 Task: Print 2 pages per sheet.
Action: Mouse moved to (1306, 32)
Screenshot: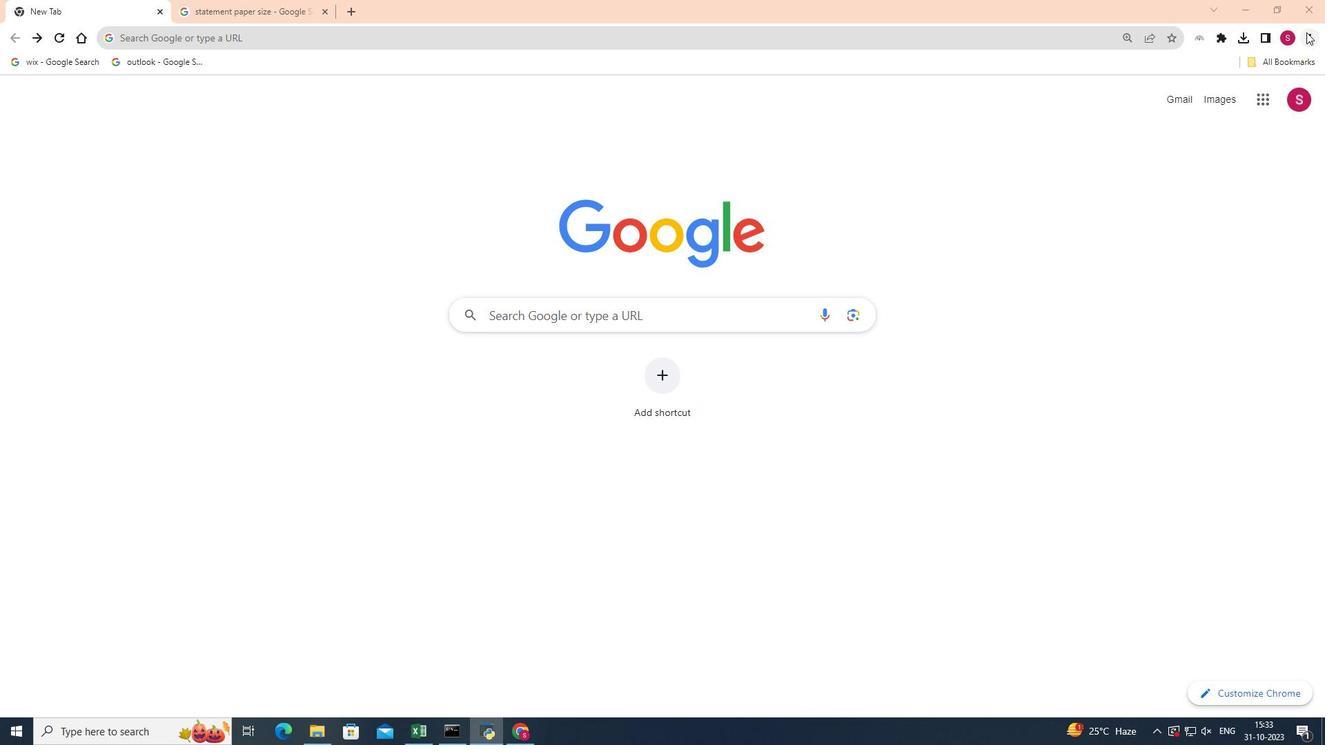 
Action: Mouse pressed left at (1306, 32)
Screenshot: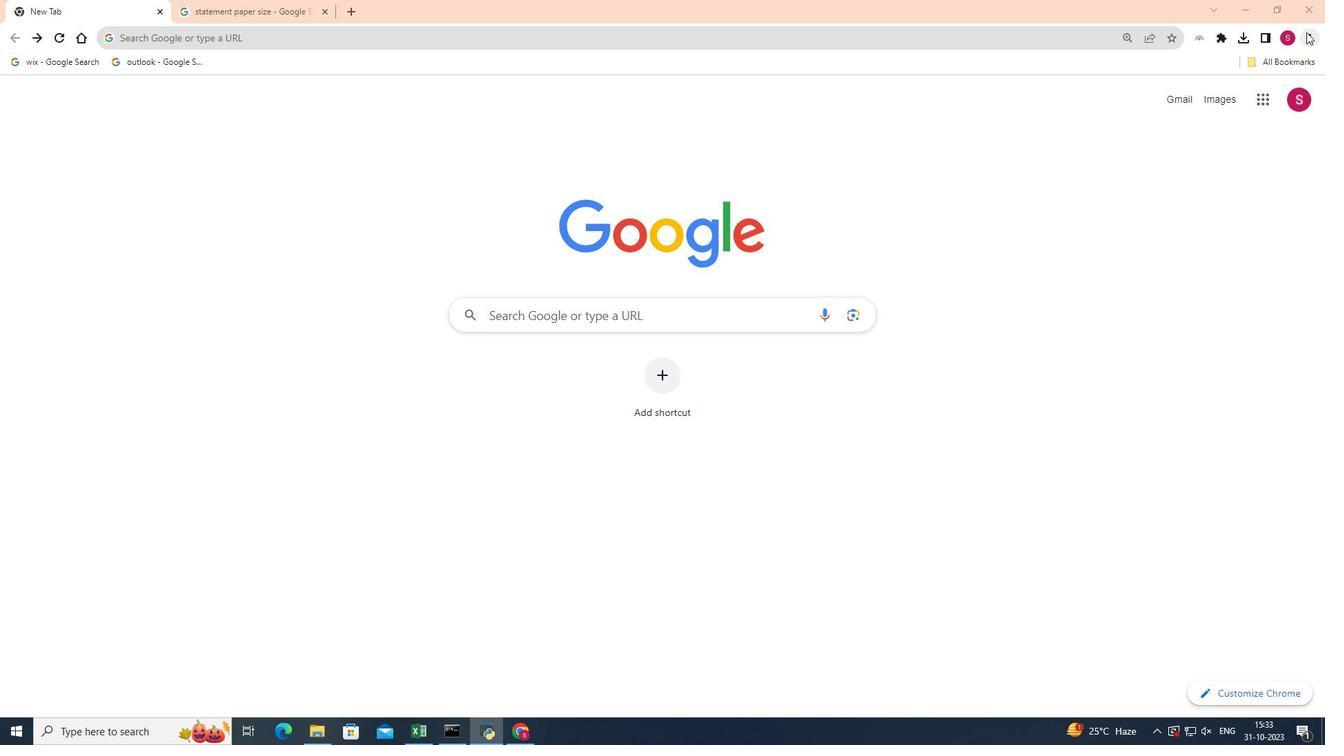 
Action: Mouse moved to (1163, 207)
Screenshot: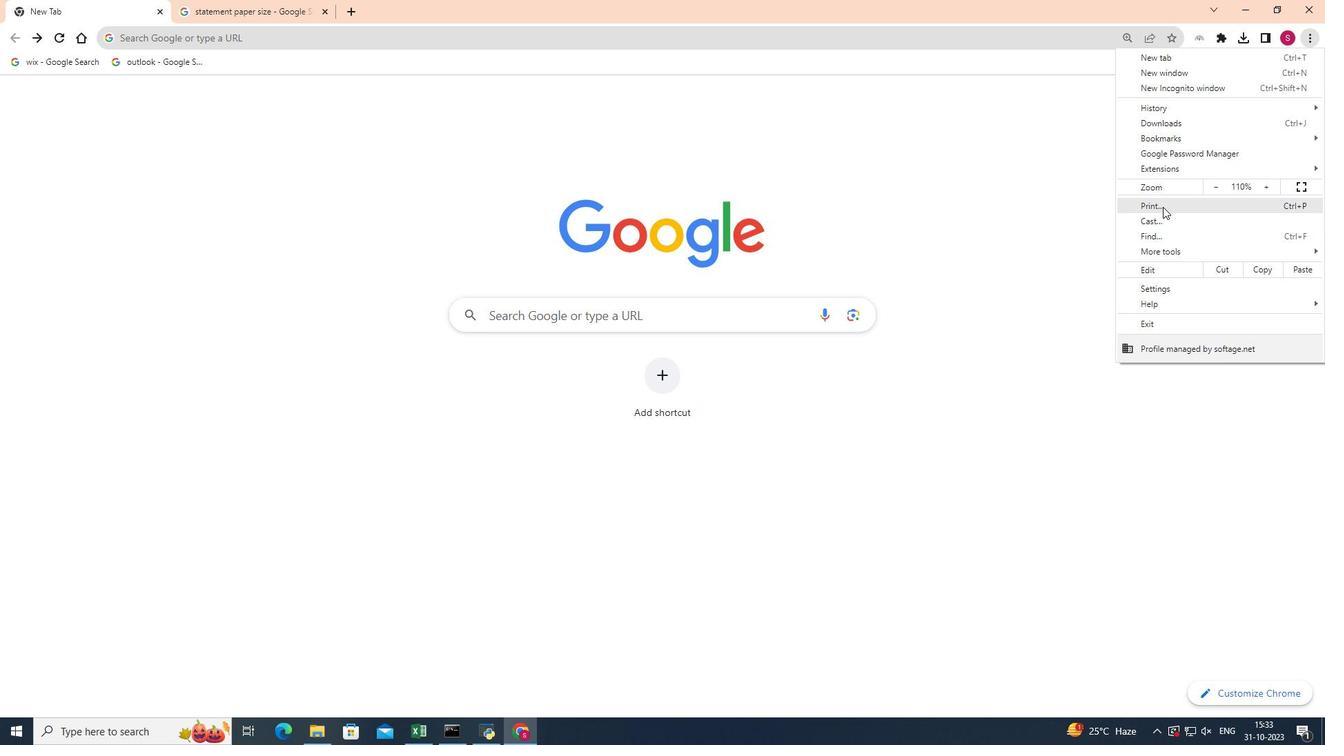 
Action: Mouse pressed left at (1163, 207)
Screenshot: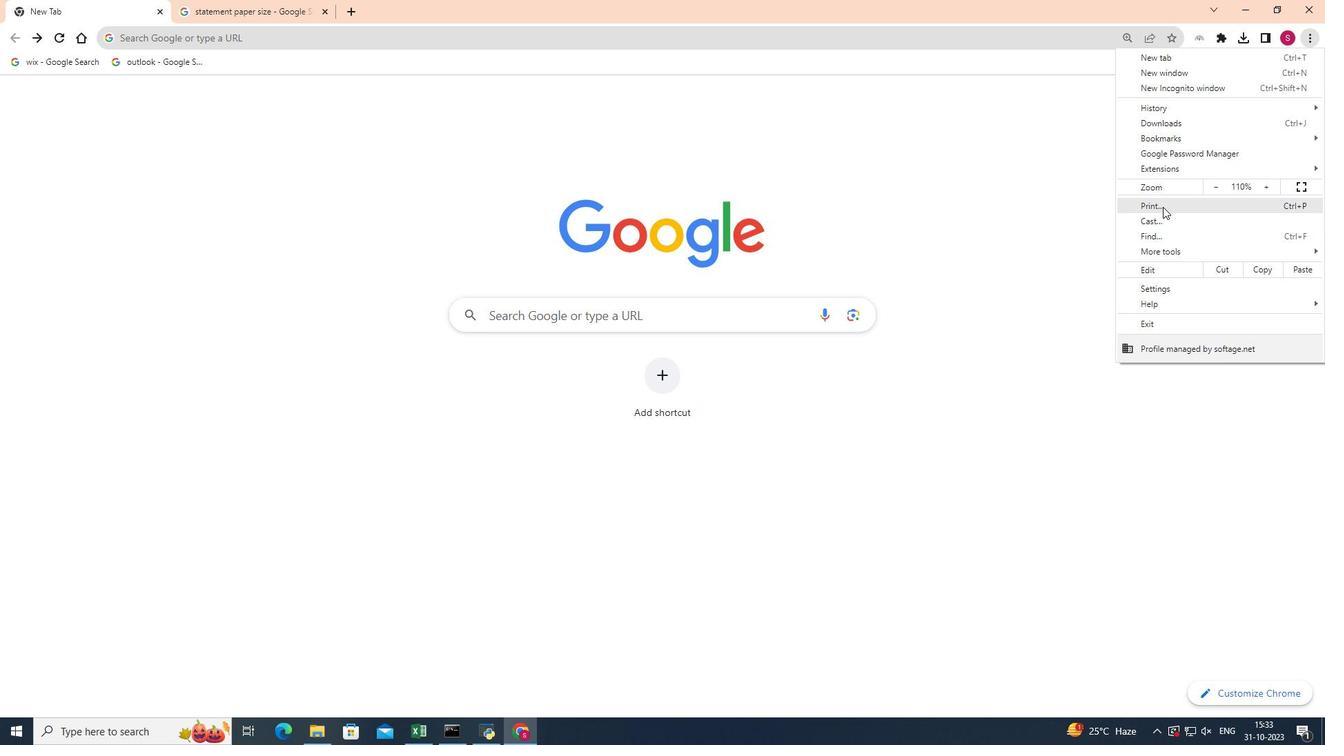 
Action: Mouse moved to (1091, 269)
Screenshot: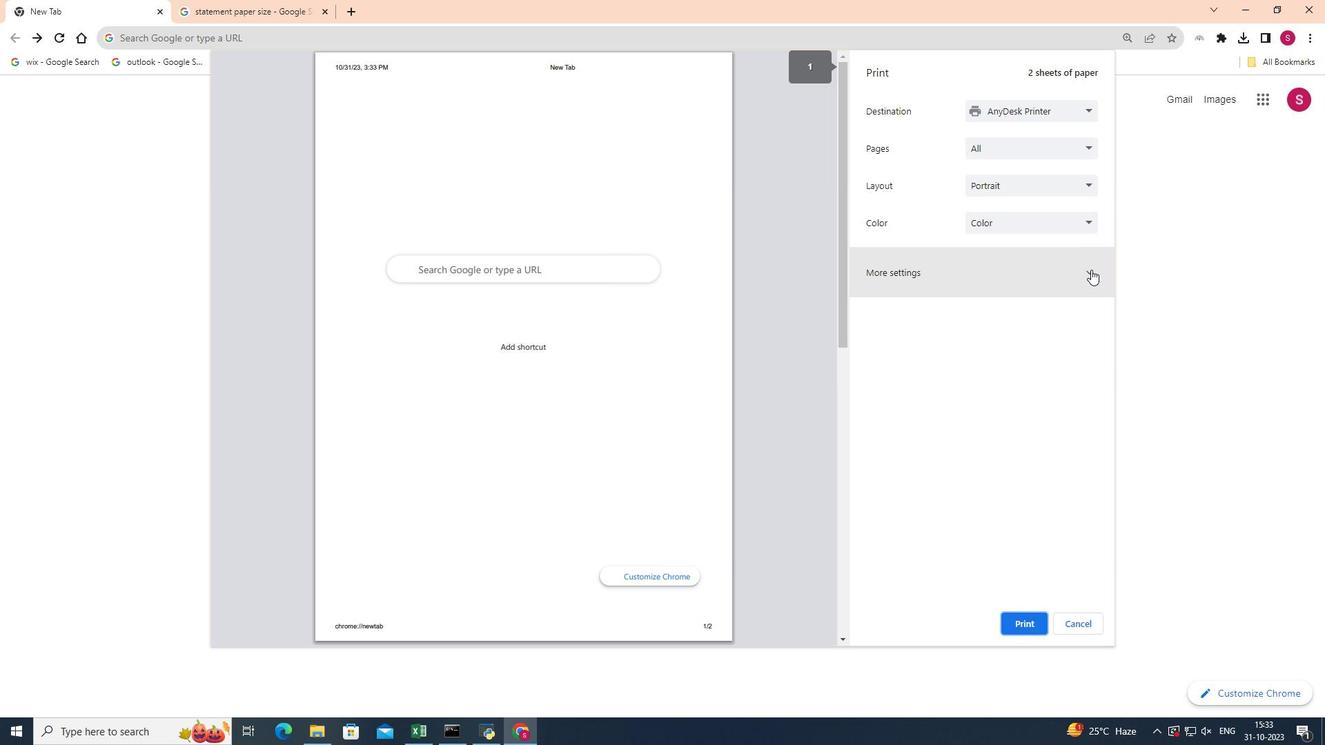 
Action: Mouse pressed left at (1091, 269)
Screenshot: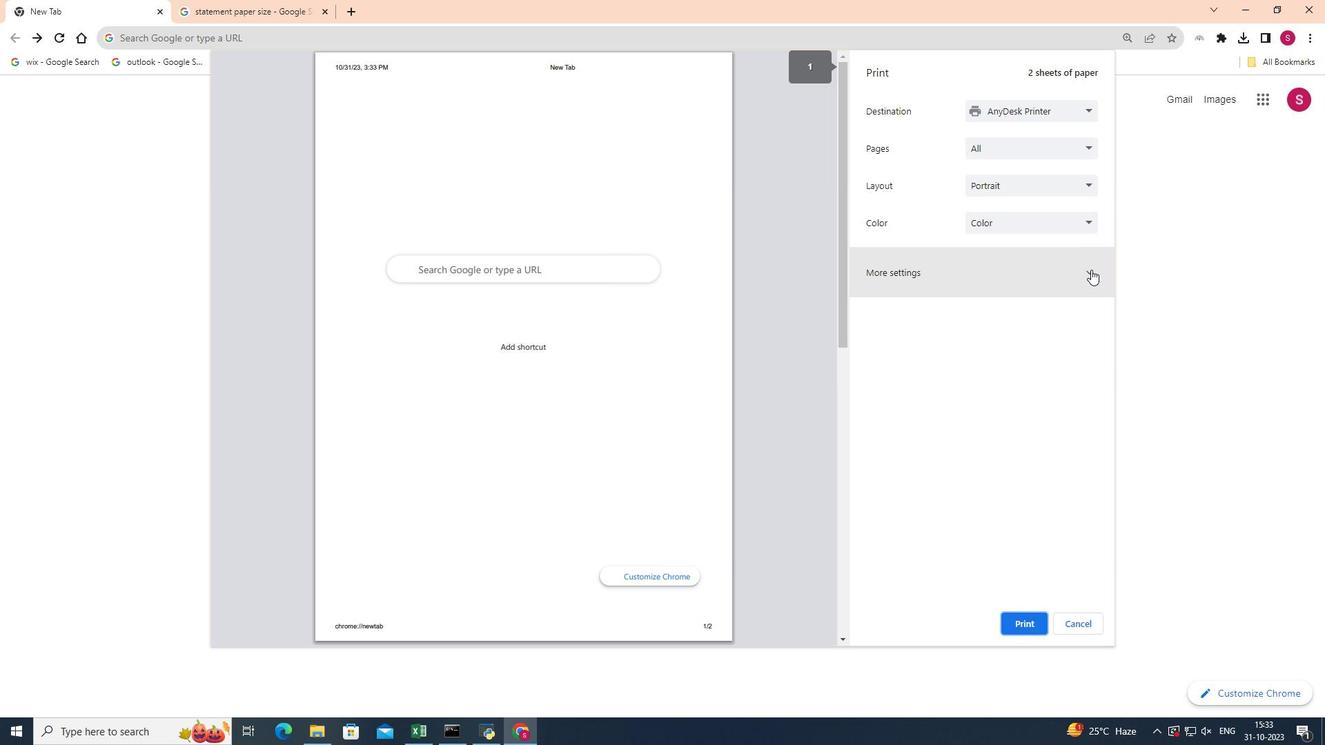 
Action: Mouse moved to (1095, 362)
Screenshot: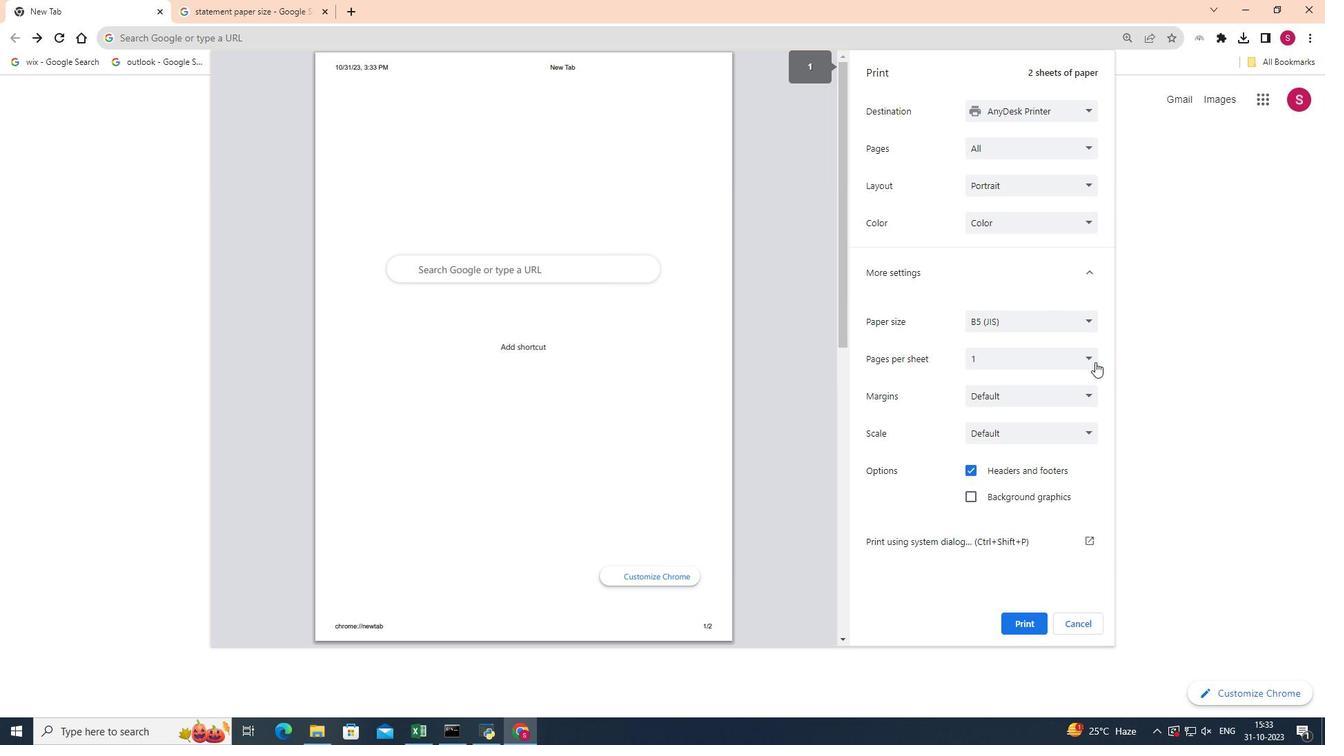 
Action: Mouse pressed left at (1095, 362)
Screenshot: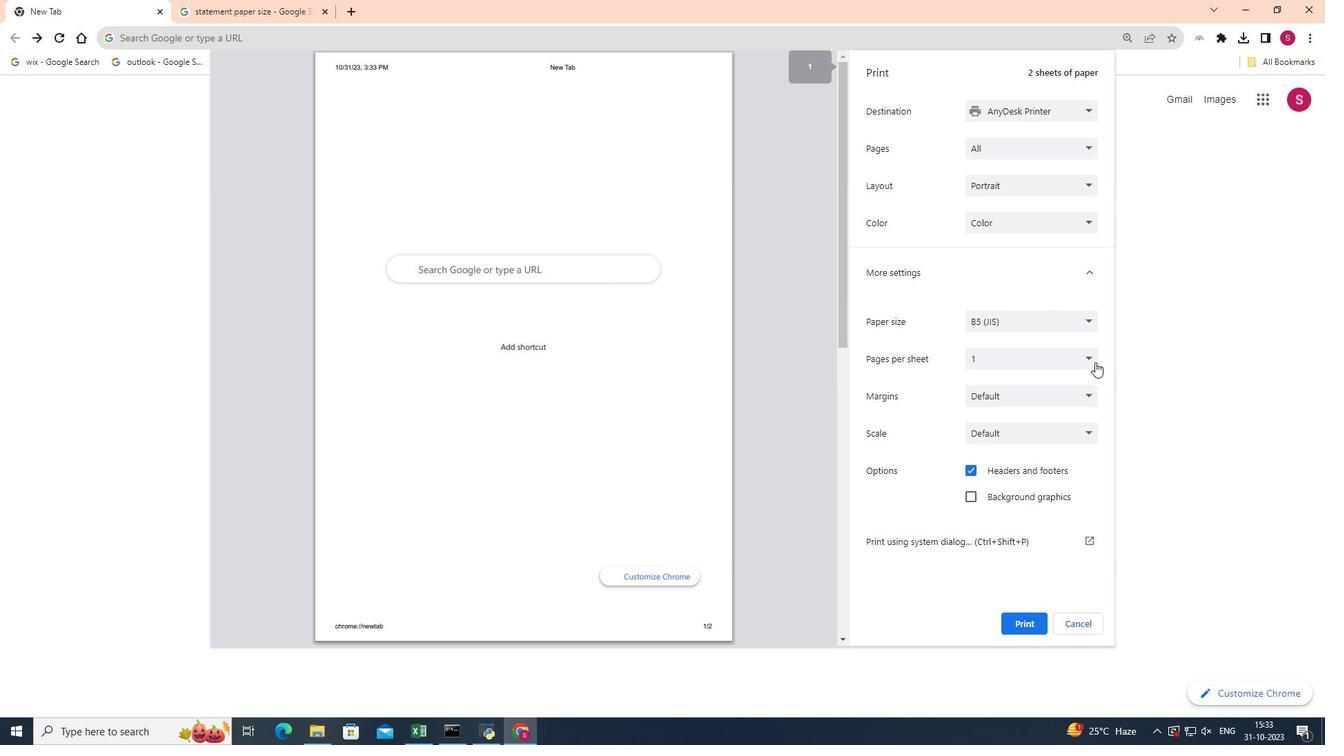 
Action: Mouse moved to (975, 387)
Screenshot: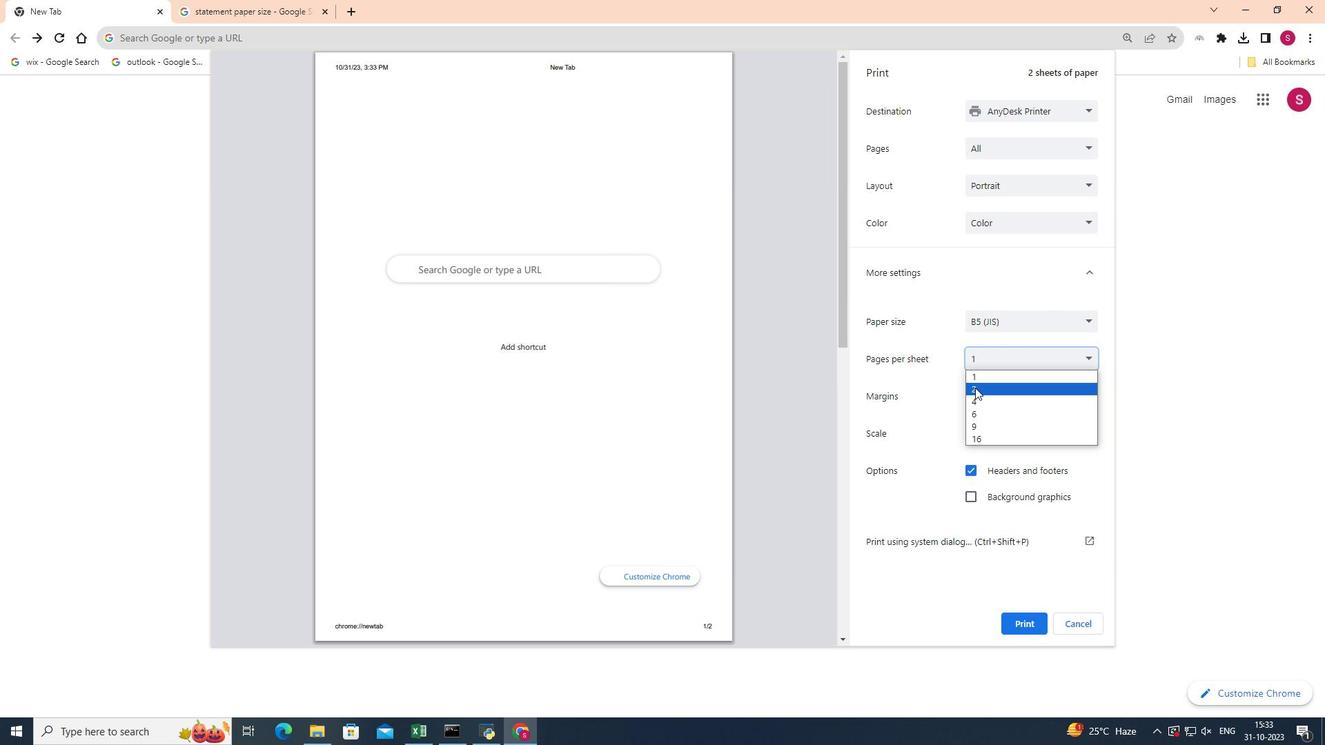
Action: Mouse pressed left at (975, 387)
Screenshot: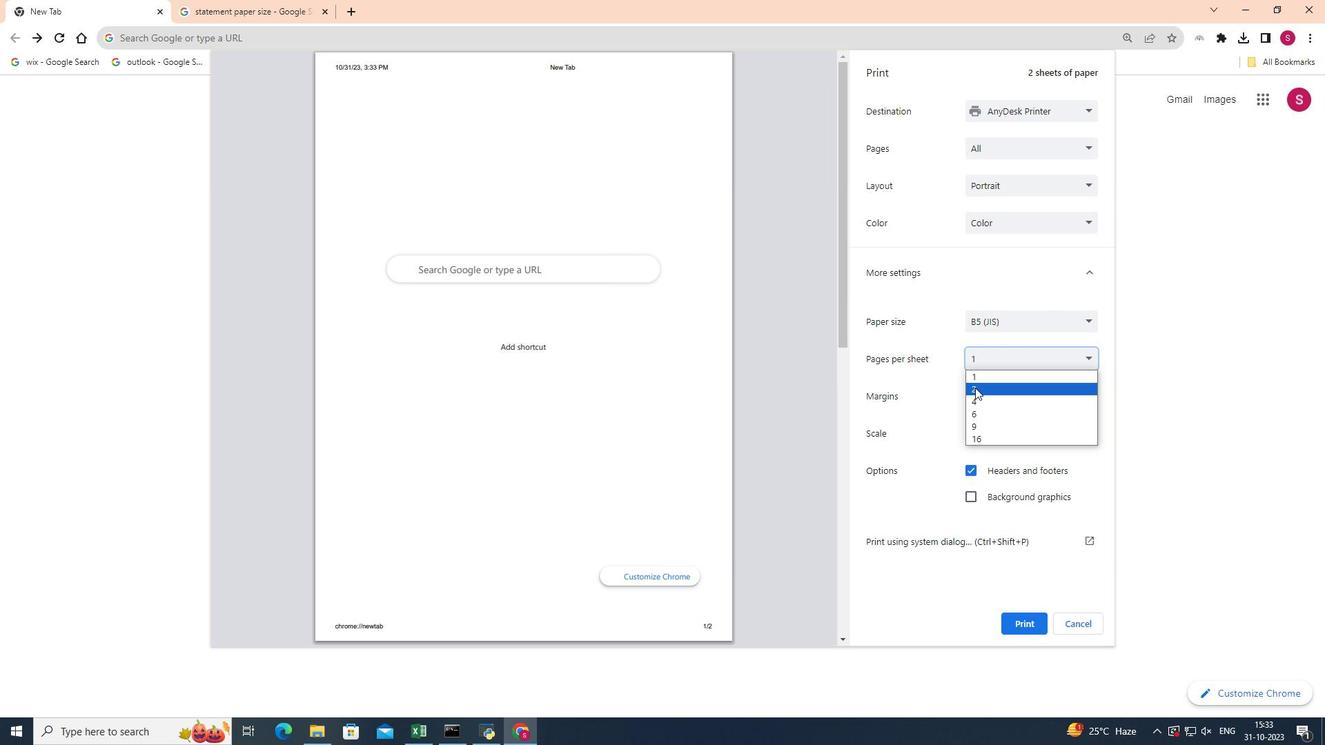 
Action: Mouse moved to (1018, 625)
Screenshot: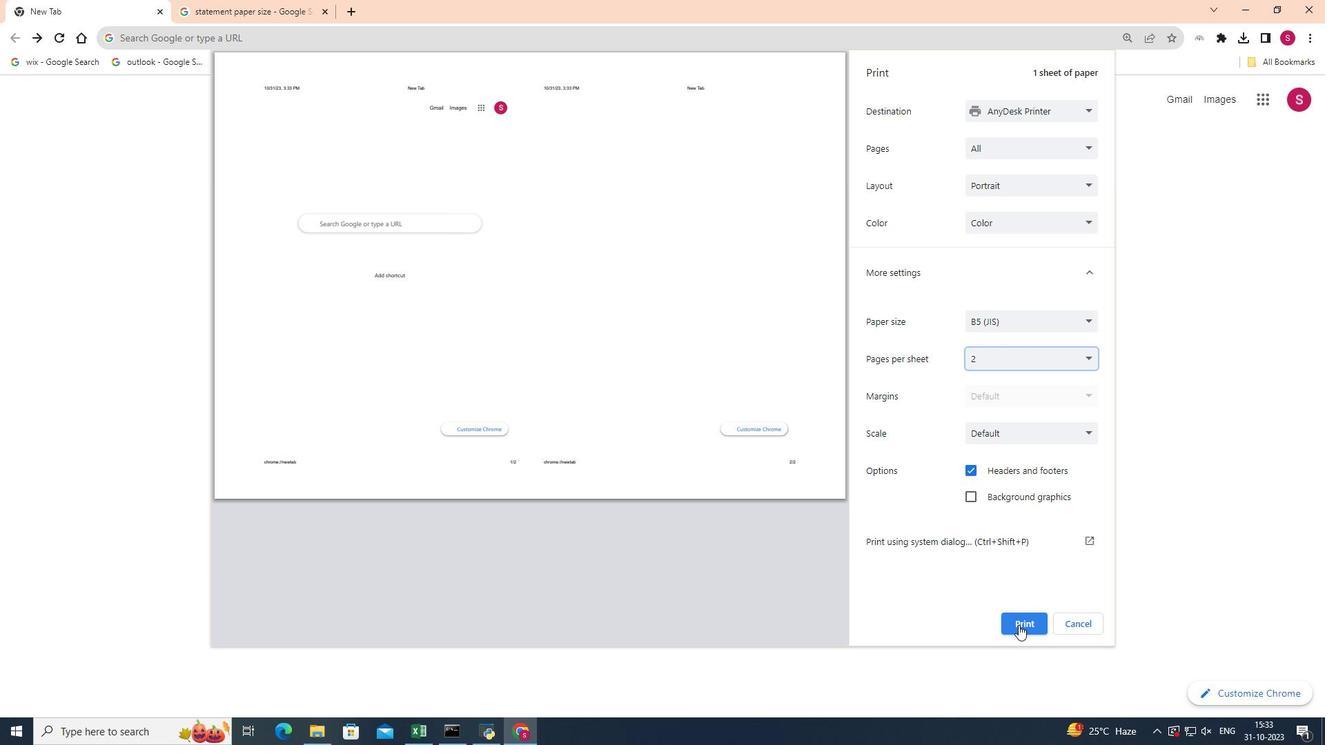 
Action: Mouse pressed left at (1018, 625)
Screenshot: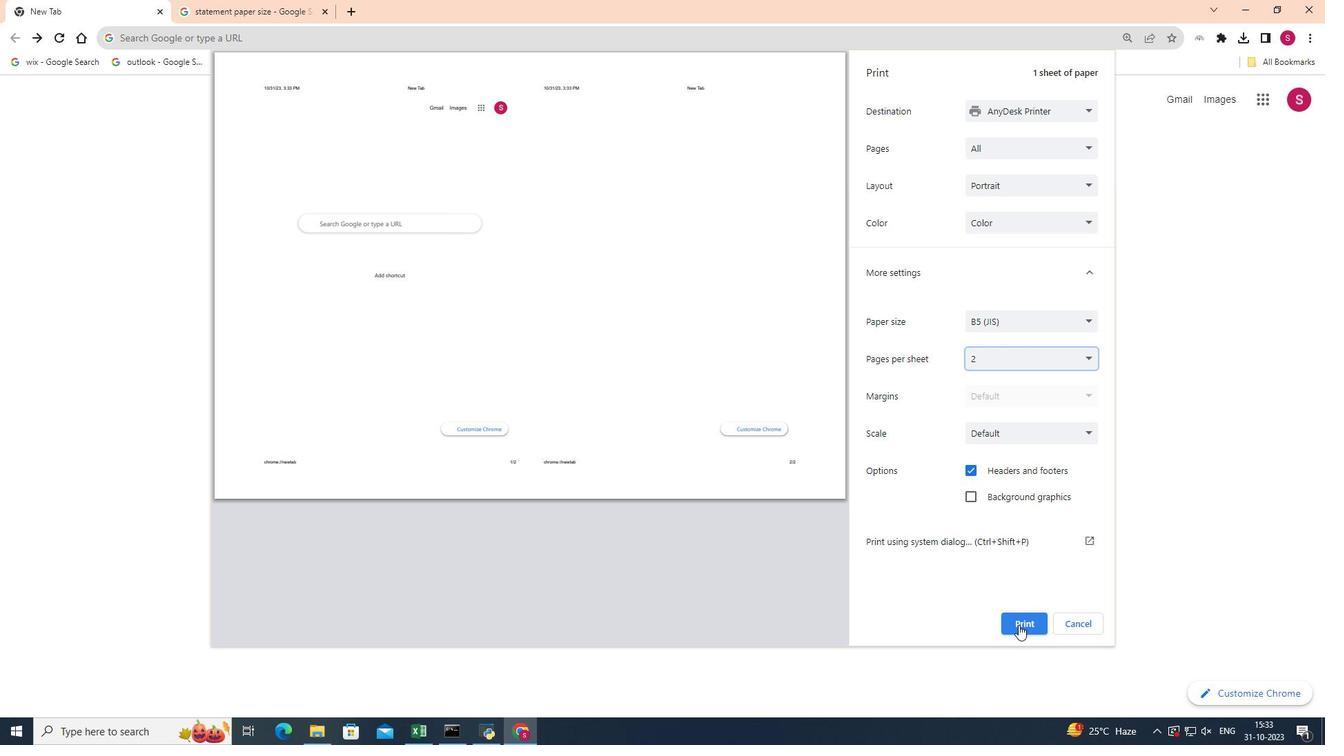 
Action: Mouse moved to (1018, 619)
Screenshot: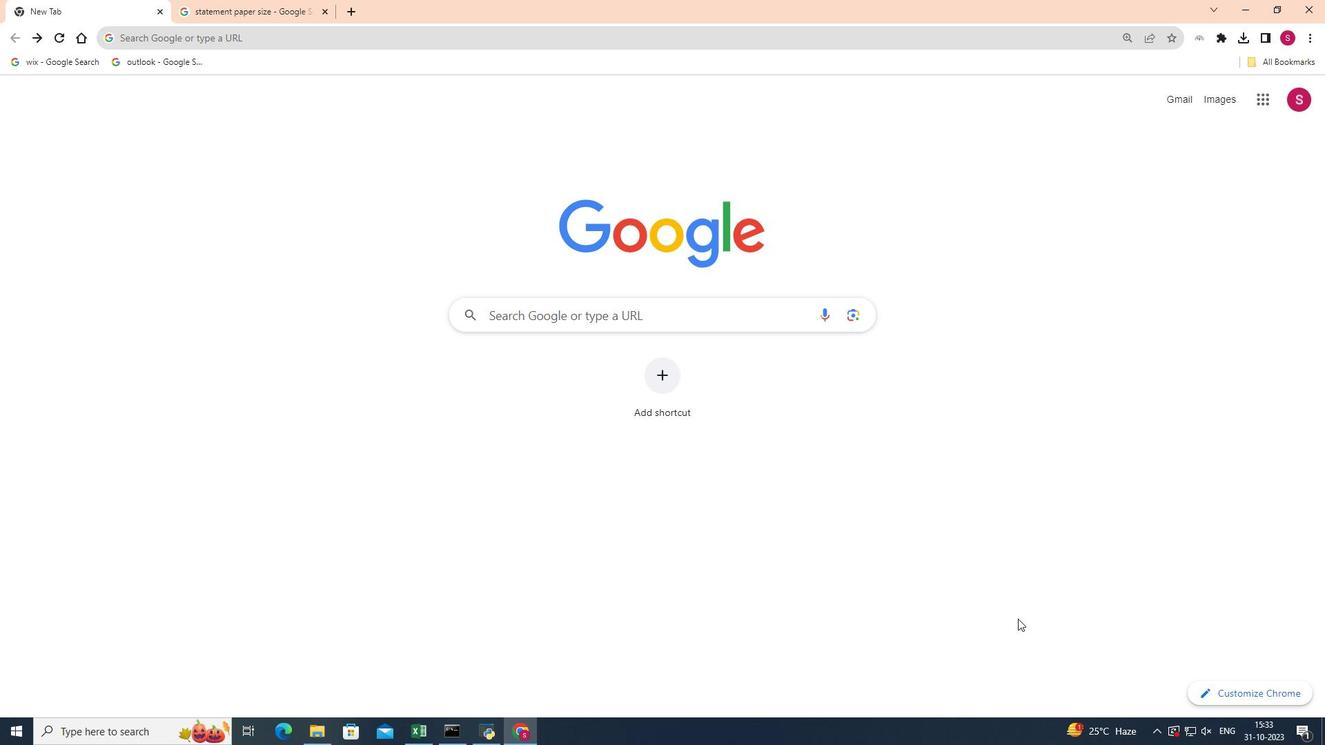 
